 Task: Vertically align the page to center.
Action: Mouse moved to (37, 62)
Screenshot: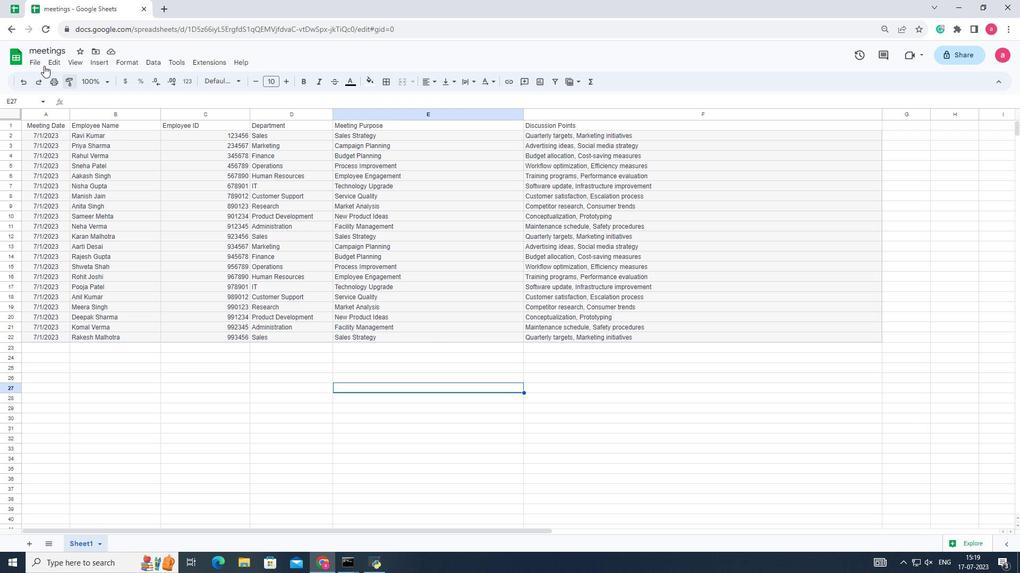 
Action: Mouse pressed left at (37, 62)
Screenshot: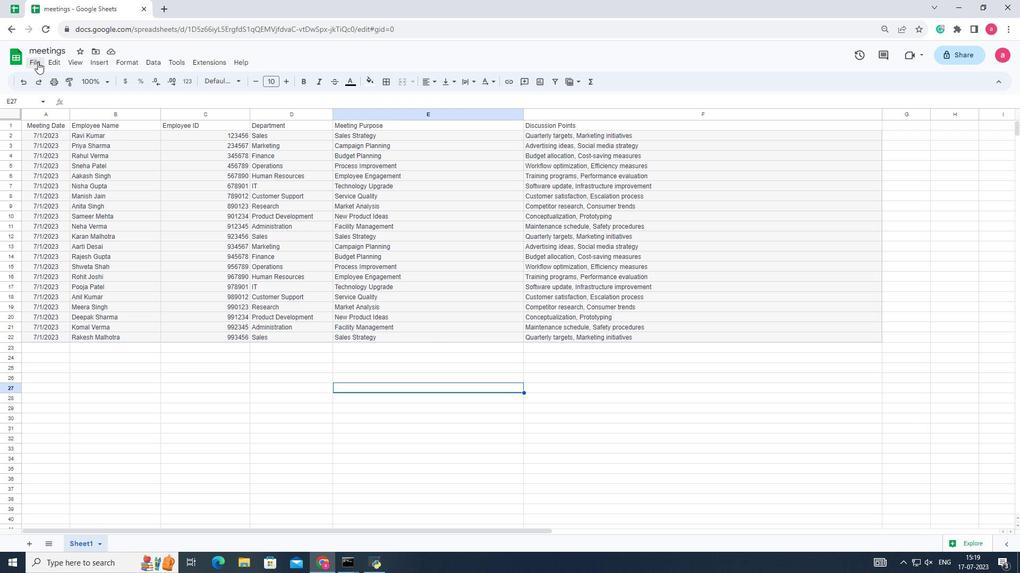 
Action: Mouse moved to (62, 352)
Screenshot: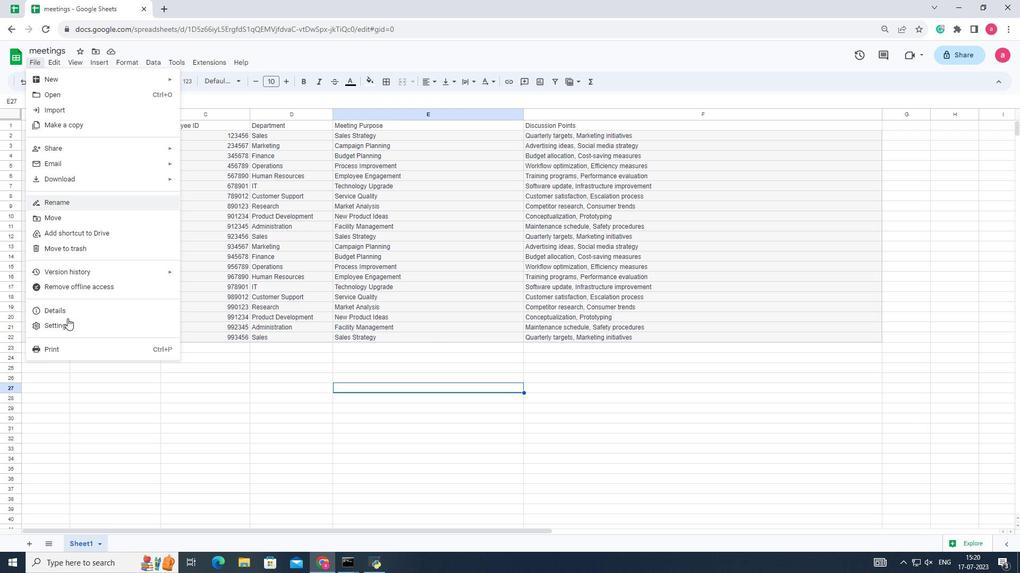 
Action: Mouse pressed left at (62, 352)
Screenshot: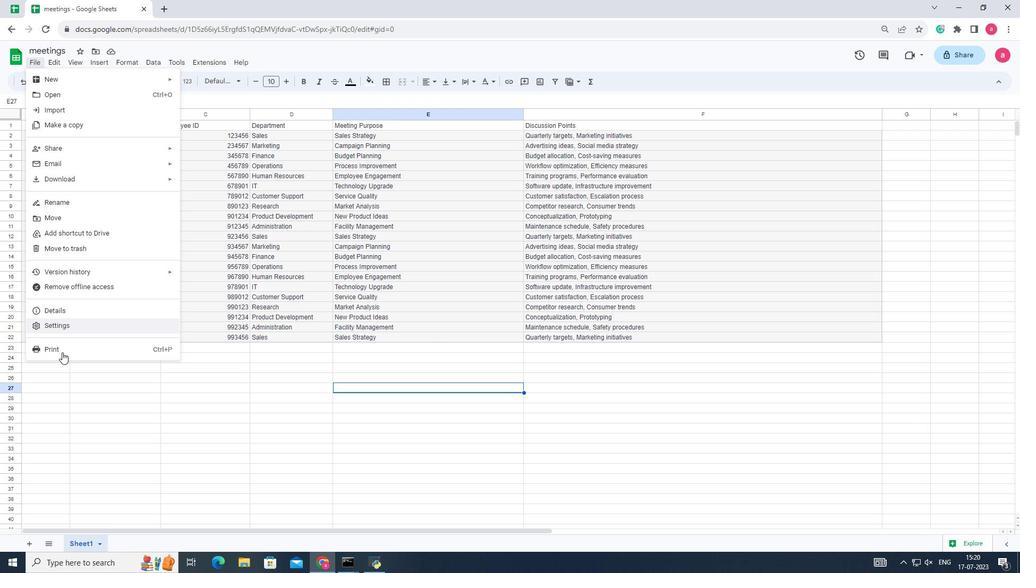 
Action: Mouse moved to (897, 302)
Screenshot: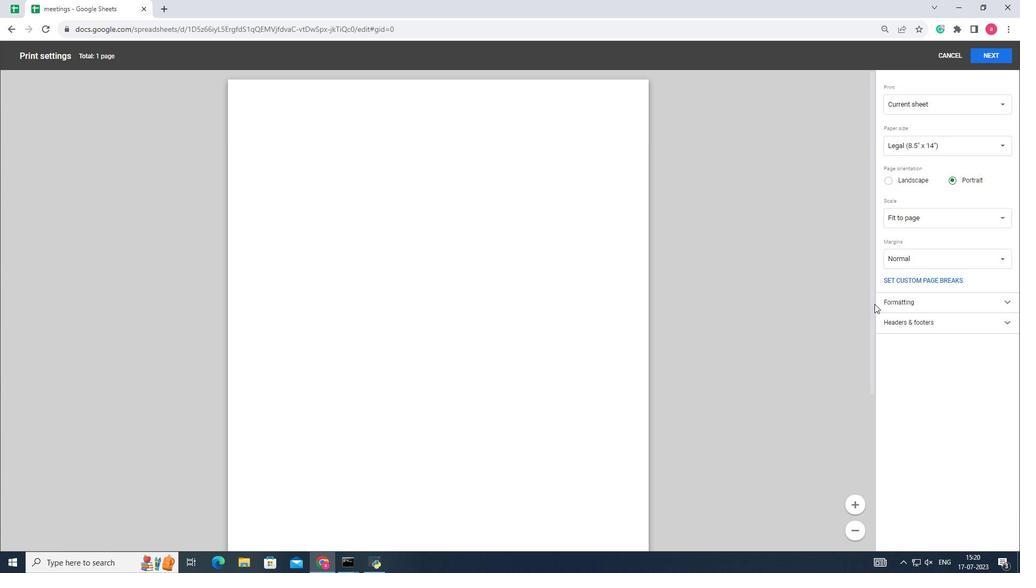 
Action: Mouse pressed left at (897, 302)
Screenshot: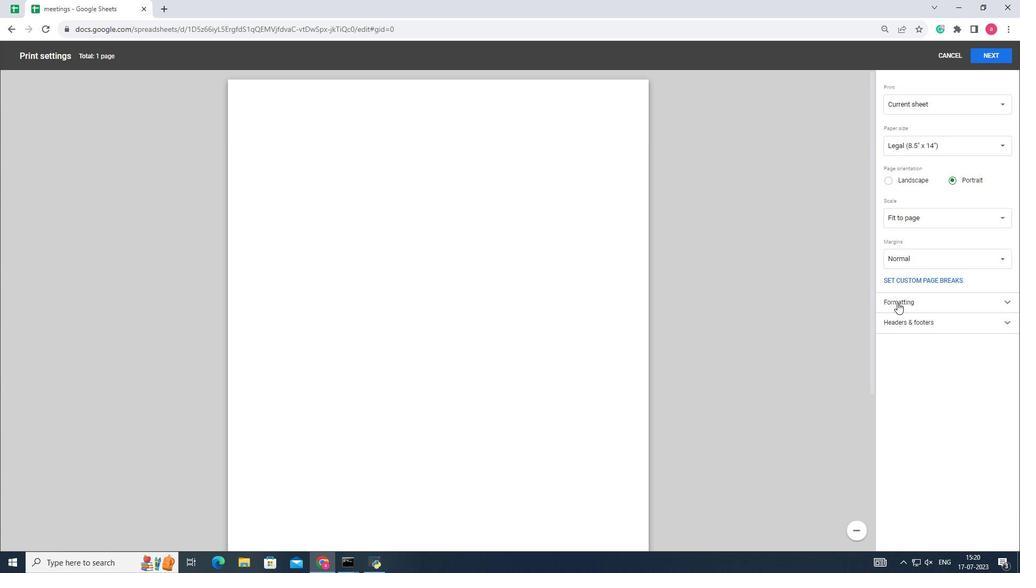 
Action: Mouse moved to (990, 427)
Screenshot: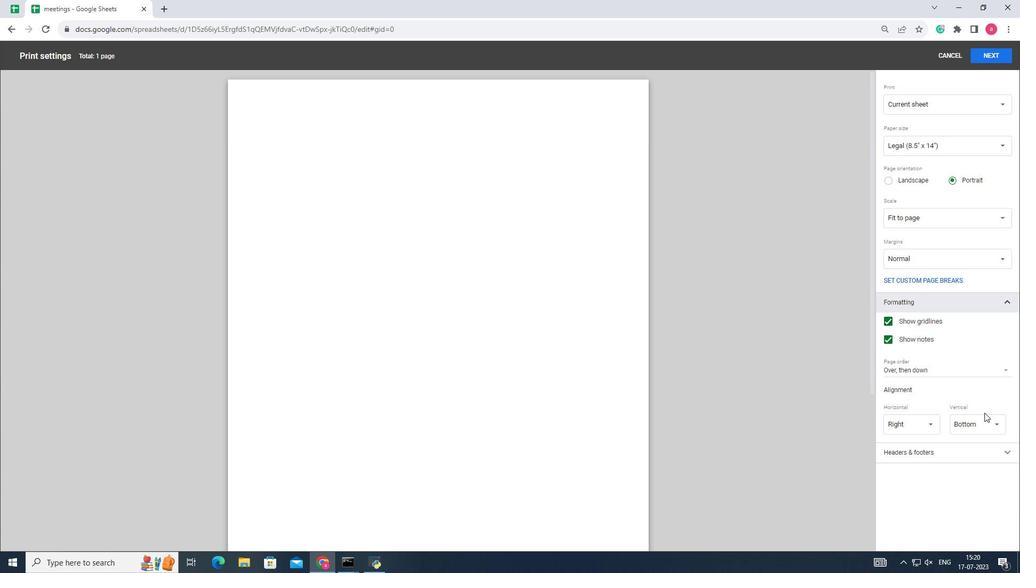 
Action: Mouse pressed left at (990, 427)
Screenshot: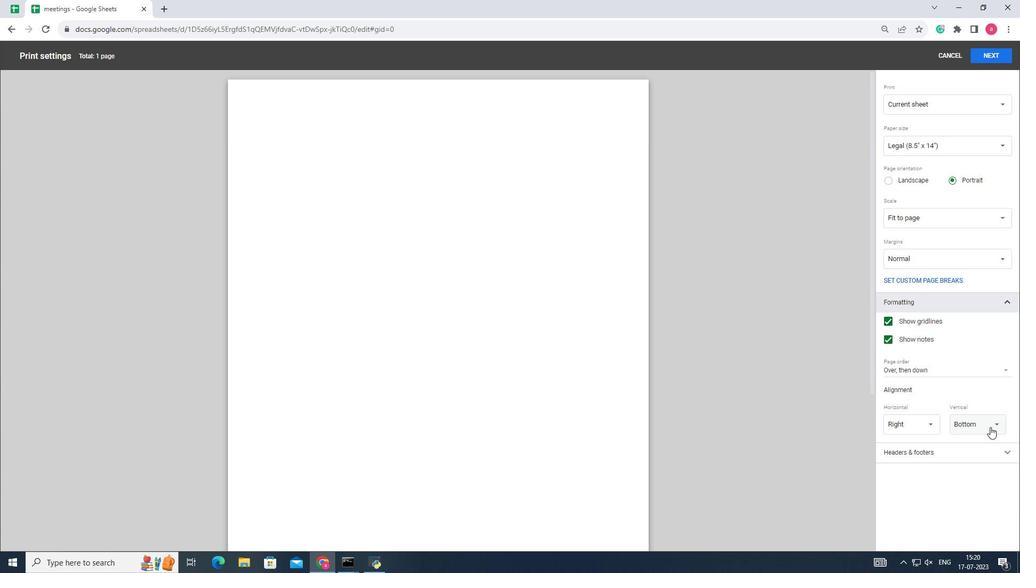 
Action: Mouse moved to (981, 440)
Screenshot: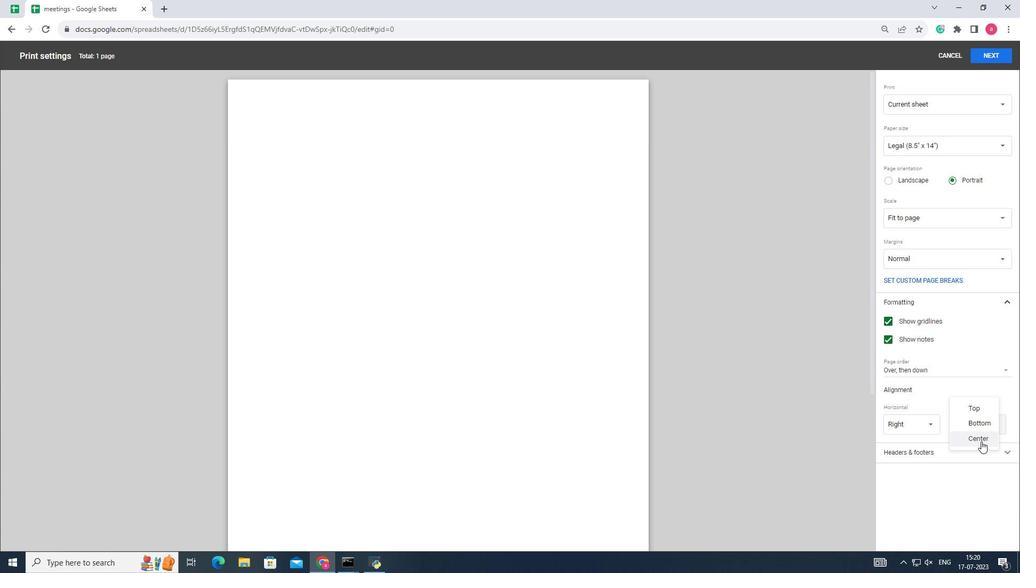 
Action: Mouse pressed left at (981, 440)
Screenshot: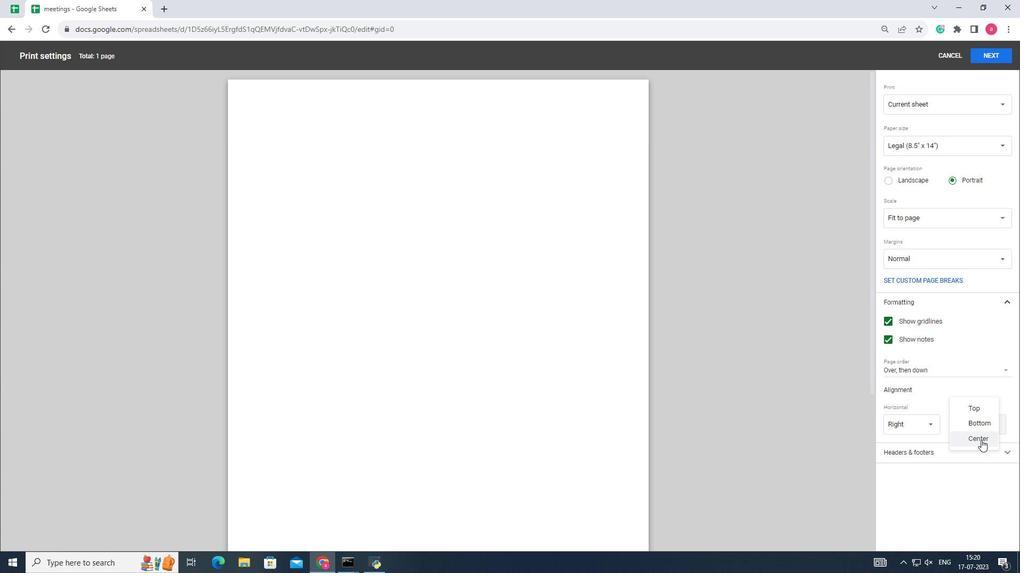 
Action: Mouse moved to (663, 399)
Screenshot: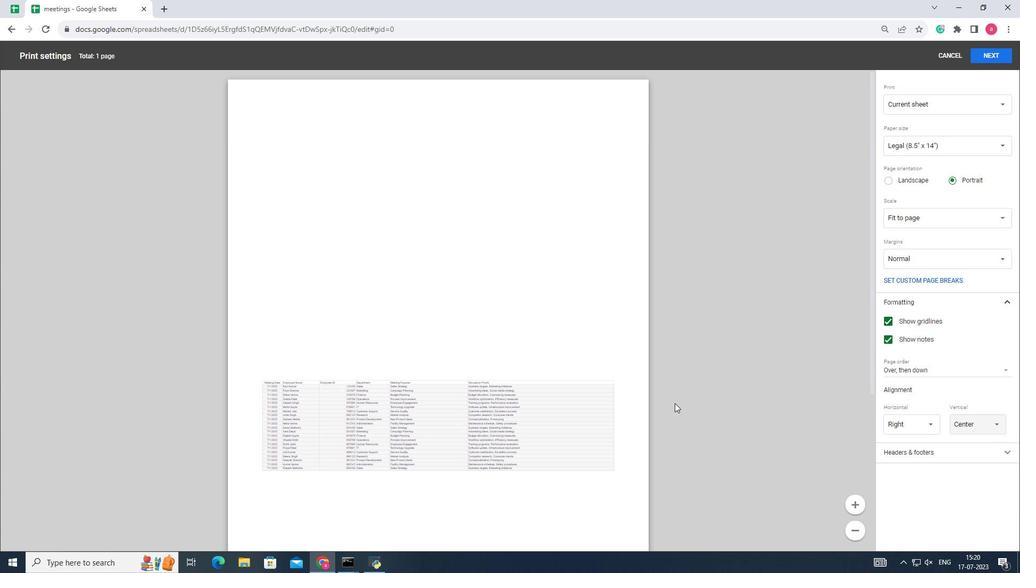 
